 Task: Learn more about a recruiter lite.
Action: Mouse moved to (701, 86)
Screenshot: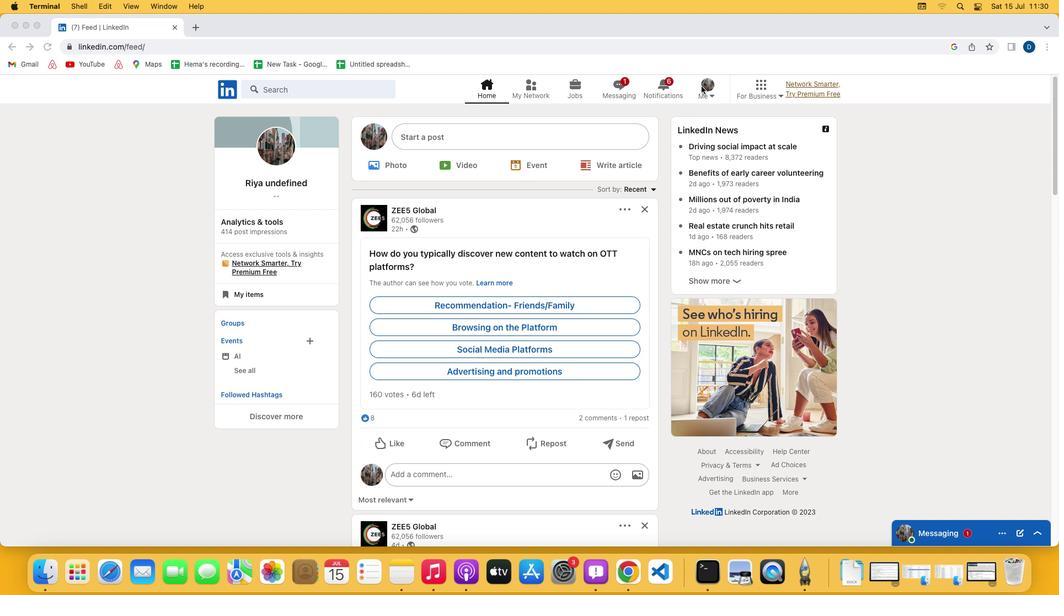 
Action: Mouse pressed left at (701, 86)
Screenshot: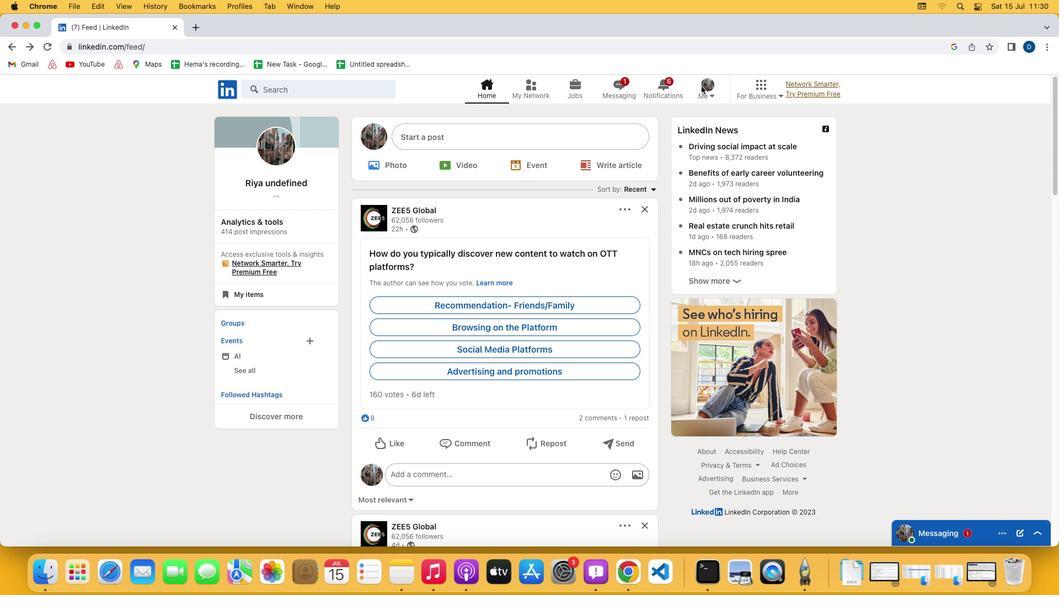 
Action: Mouse moved to (713, 84)
Screenshot: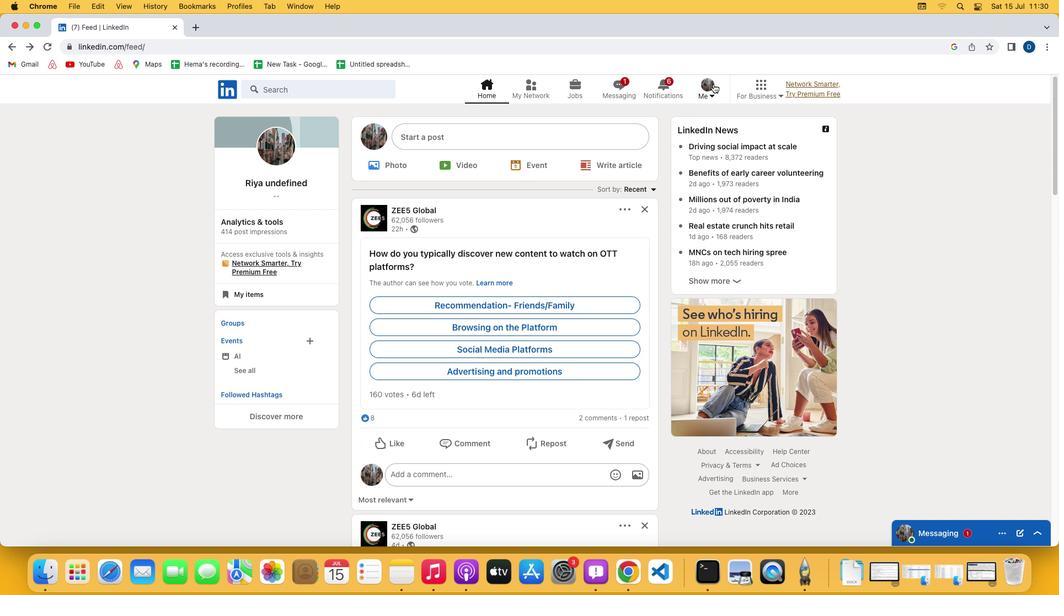 
Action: Mouse pressed left at (713, 84)
Screenshot: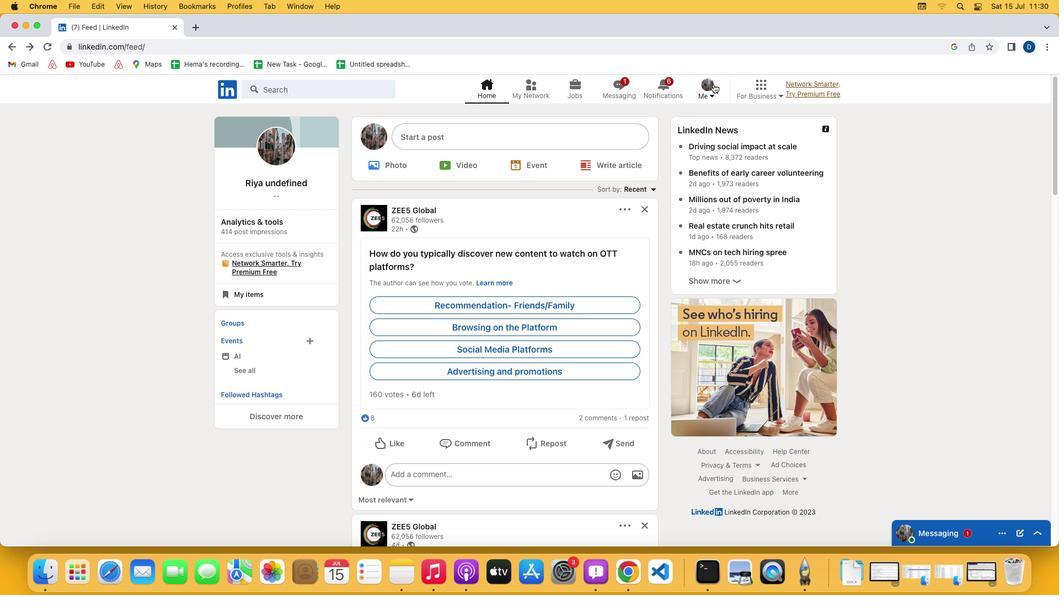 
Action: Mouse moved to (637, 207)
Screenshot: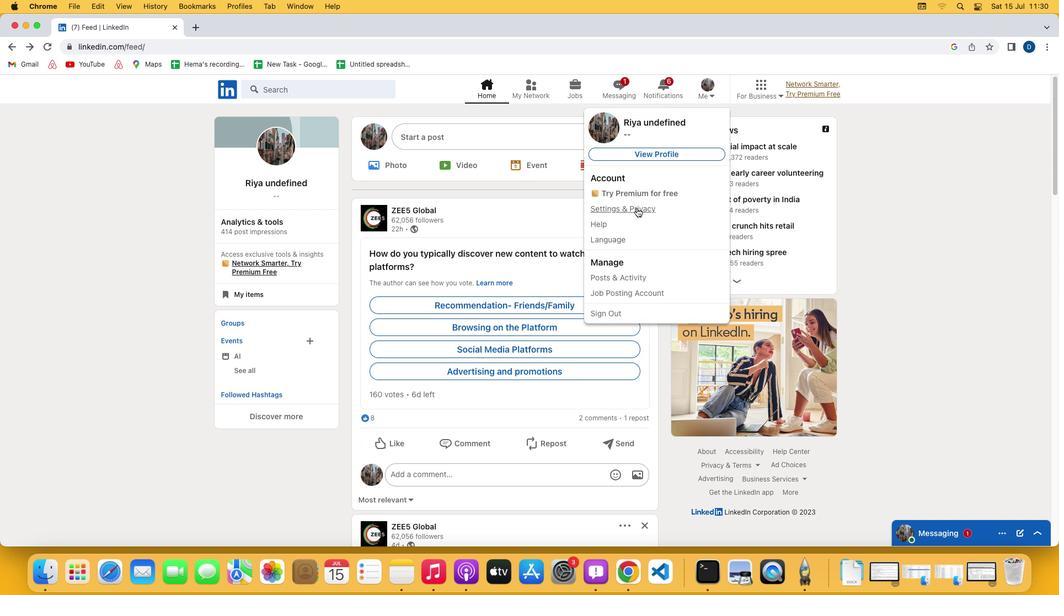 
Action: Mouse pressed left at (637, 207)
Screenshot: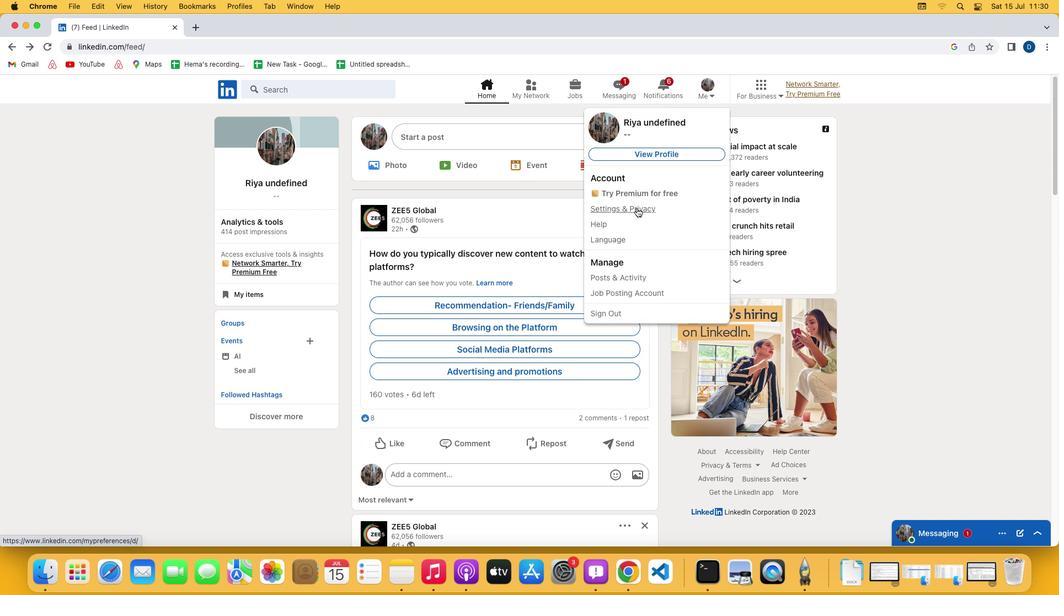 
Action: Mouse moved to (540, 335)
Screenshot: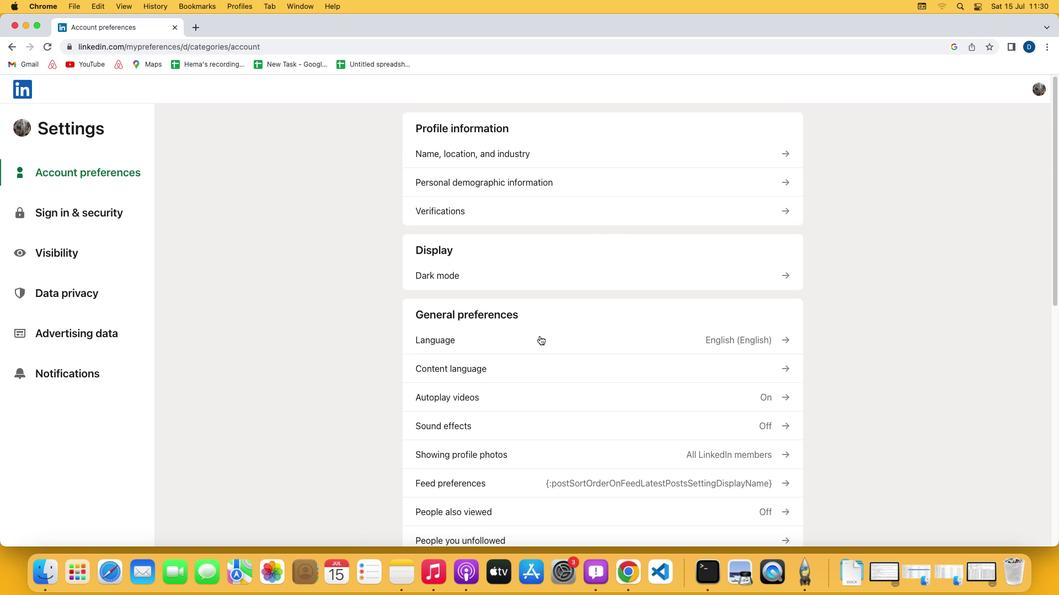
Action: Mouse scrolled (540, 335) with delta (0, 0)
Screenshot: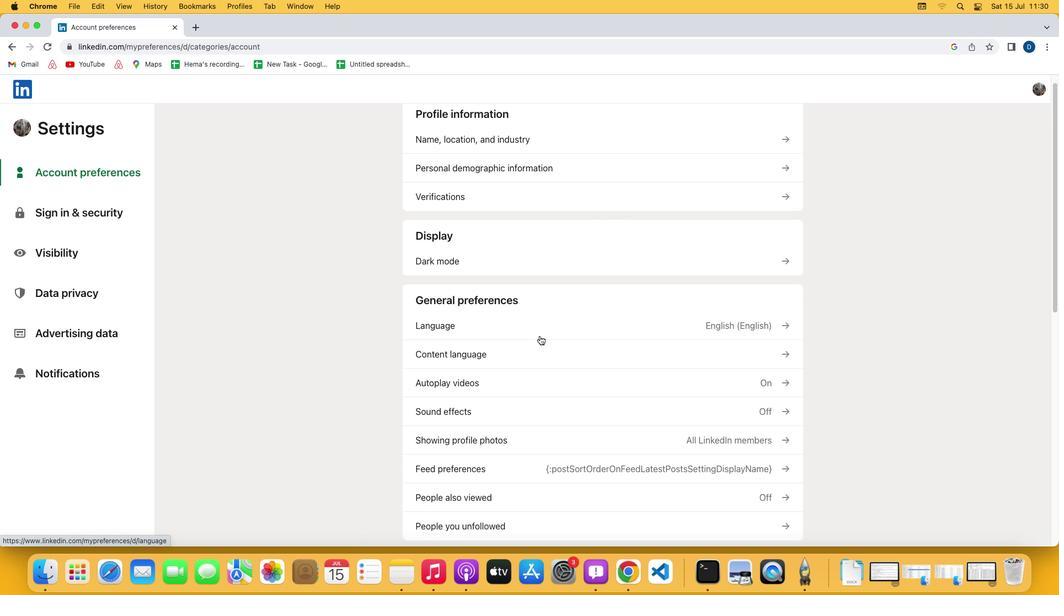 
Action: Mouse scrolled (540, 335) with delta (0, 0)
Screenshot: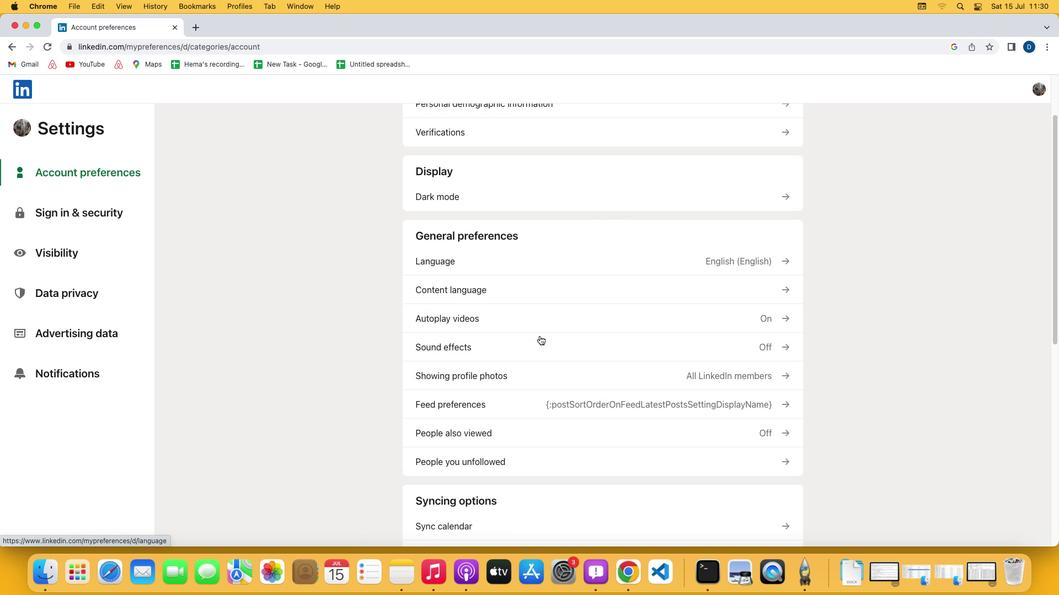 
Action: Mouse scrolled (540, 335) with delta (0, -1)
Screenshot: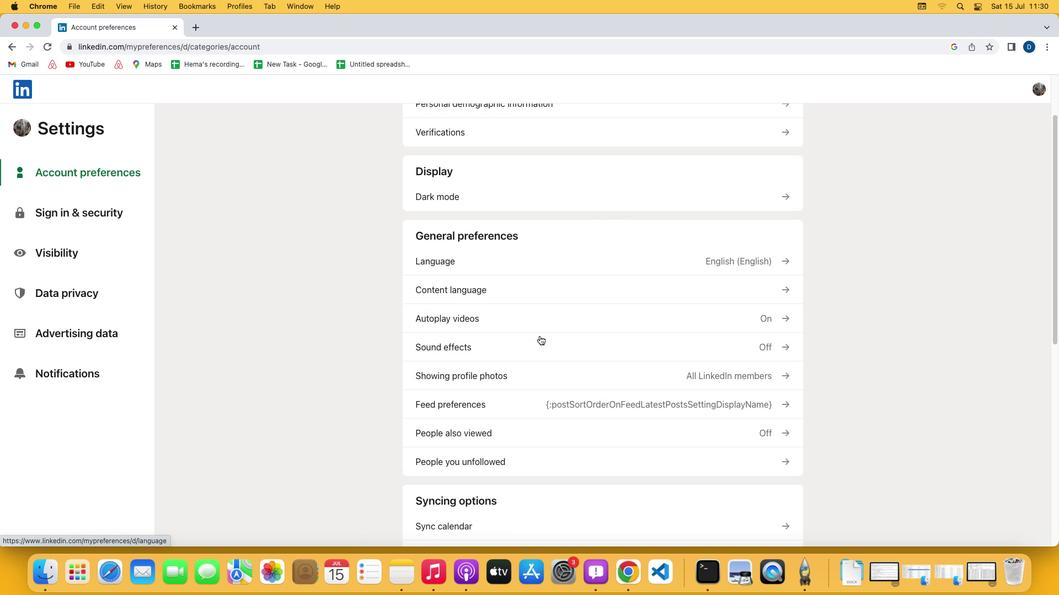 
Action: Mouse scrolled (540, 335) with delta (0, -2)
Screenshot: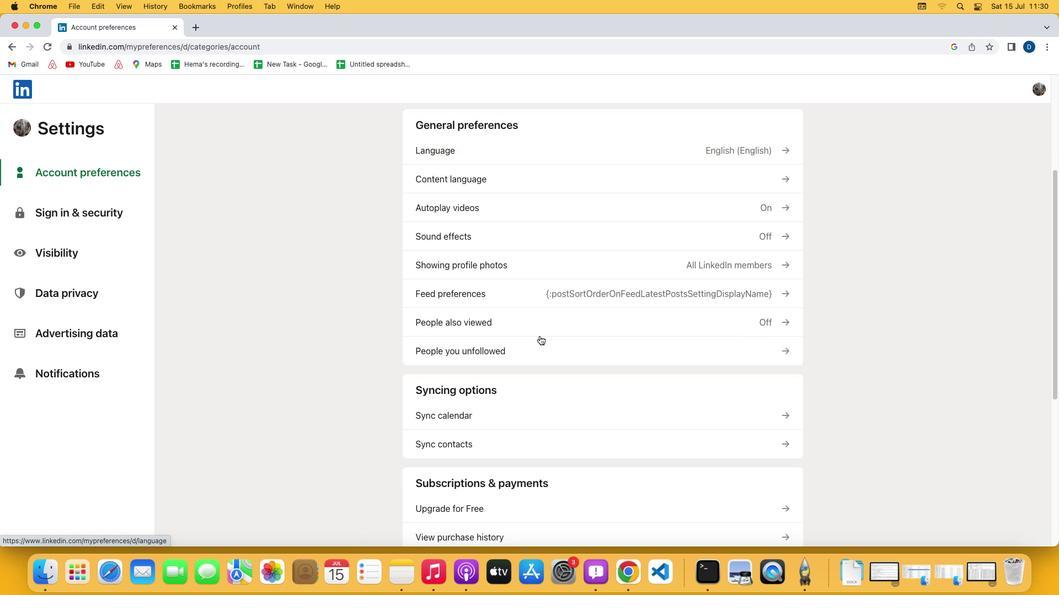 
Action: Mouse scrolled (540, 335) with delta (0, -2)
Screenshot: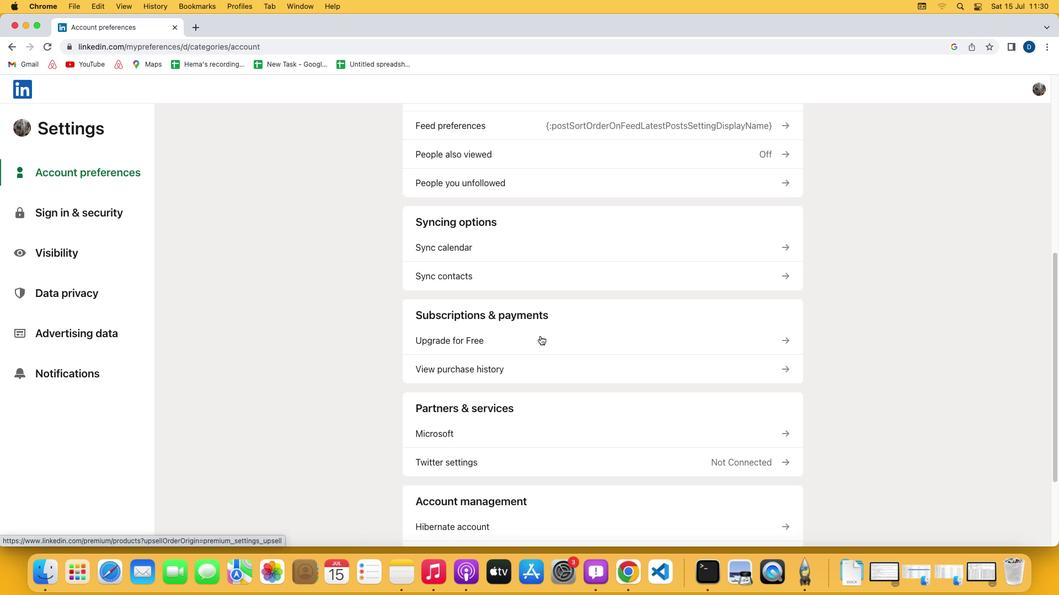 
Action: Mouse moved to (540, 335)
Screenshot: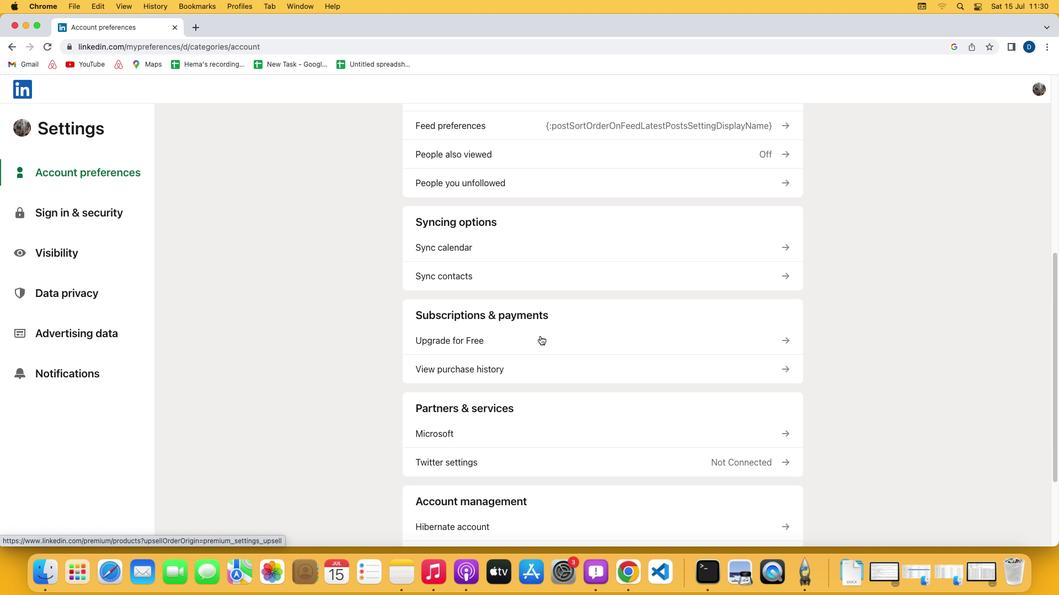 
Action: Mouse pressed left at (540, 335)
Screenshot: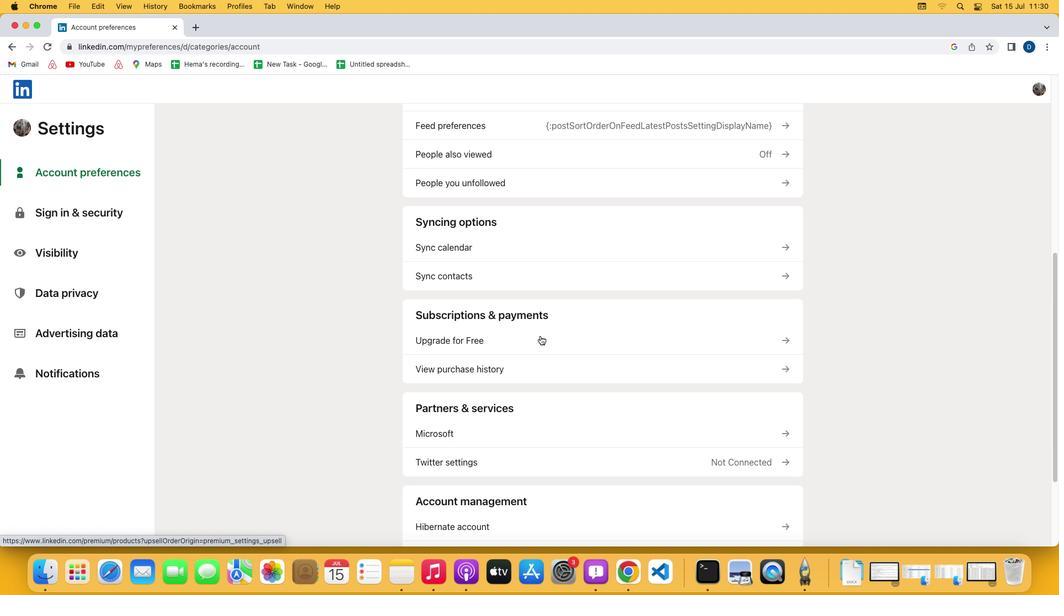 
Action: Mouse moved to (429, 303)
Screenshot: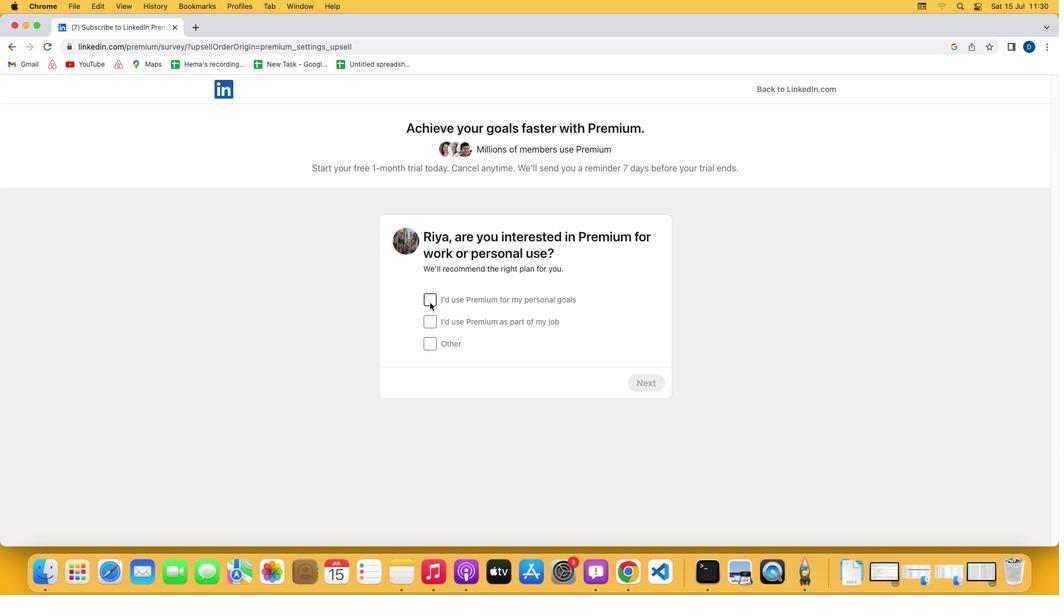 
Action: Mouse pressed left at (429, 303)
Screenshot: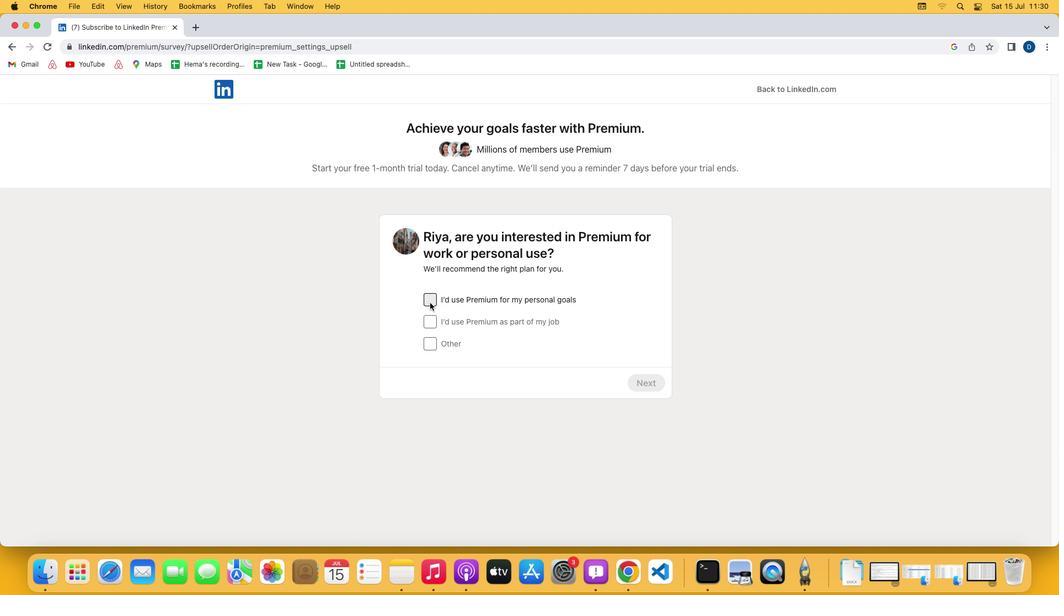 
Action: Mouse moved to (638, 381)
Screenshot: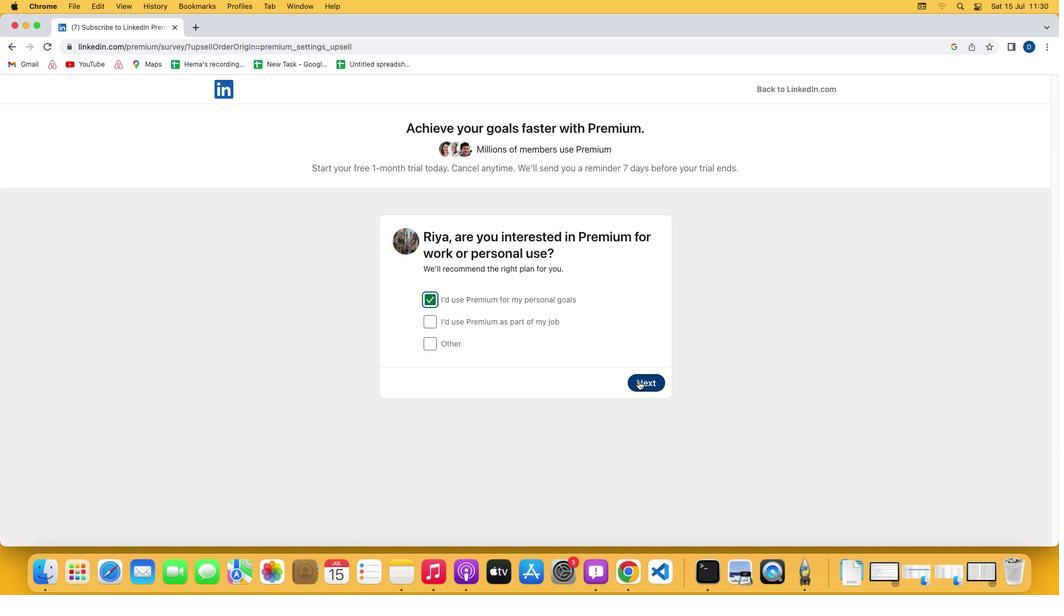
Action: Mouse pressed left at (638, 381)
Screenshot: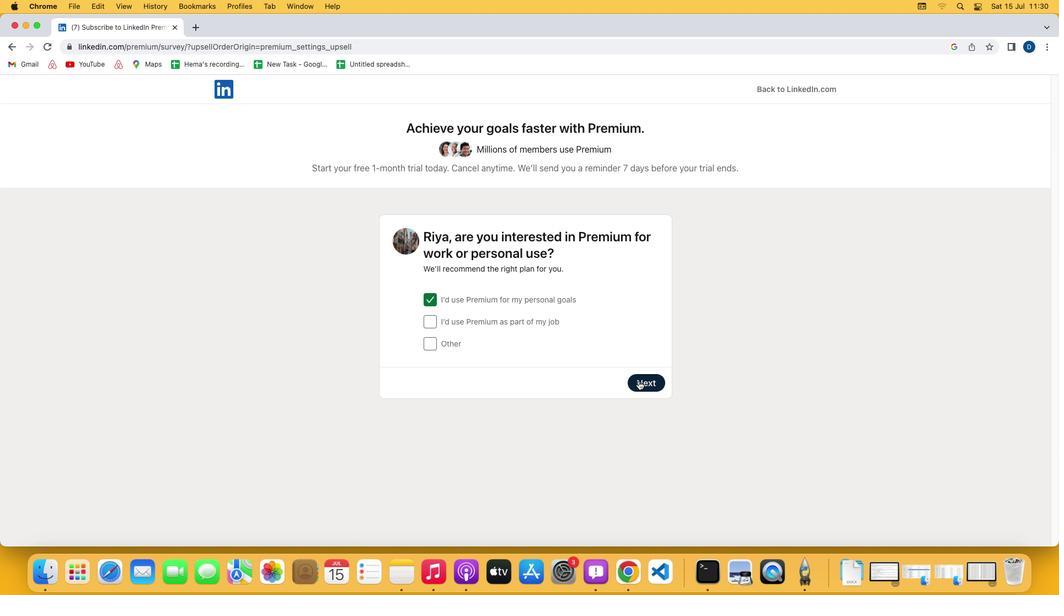 
Action: Mouse moved to (650, 449)
Screenshot: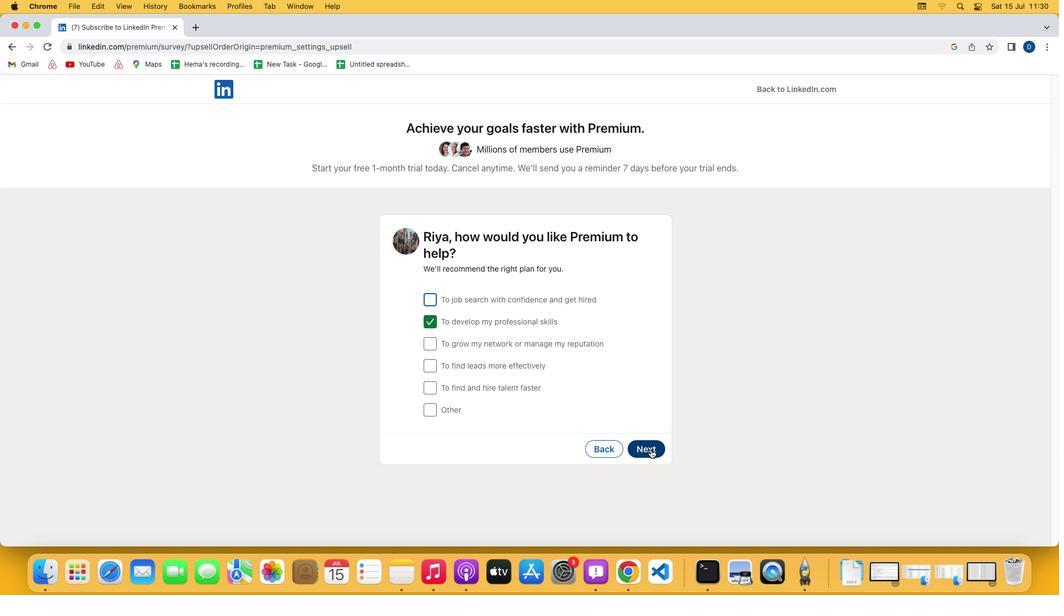 
Action: Mouse pressed left at (650, 449)
Screenshot: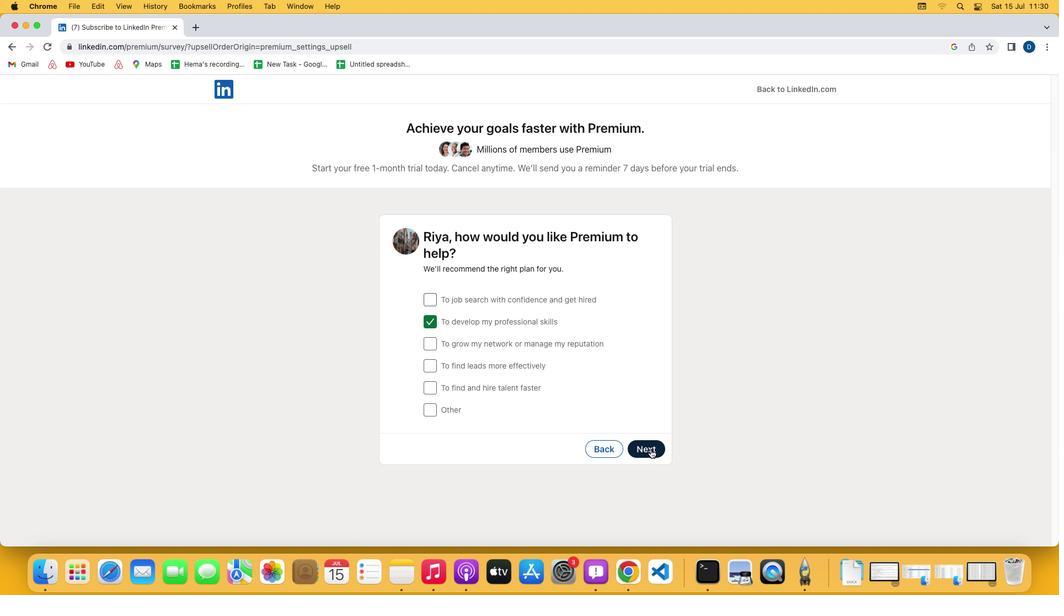 
Action: Mouse moved to (428, 323)
Screenshot: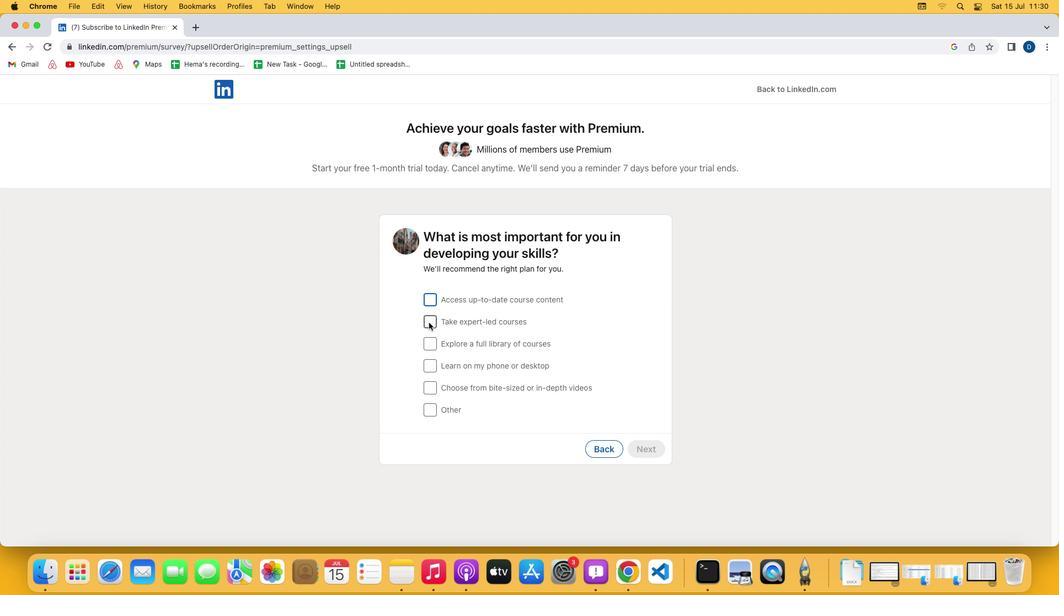 
Action: Mouse pressed left at (428, 323)
Screenshot: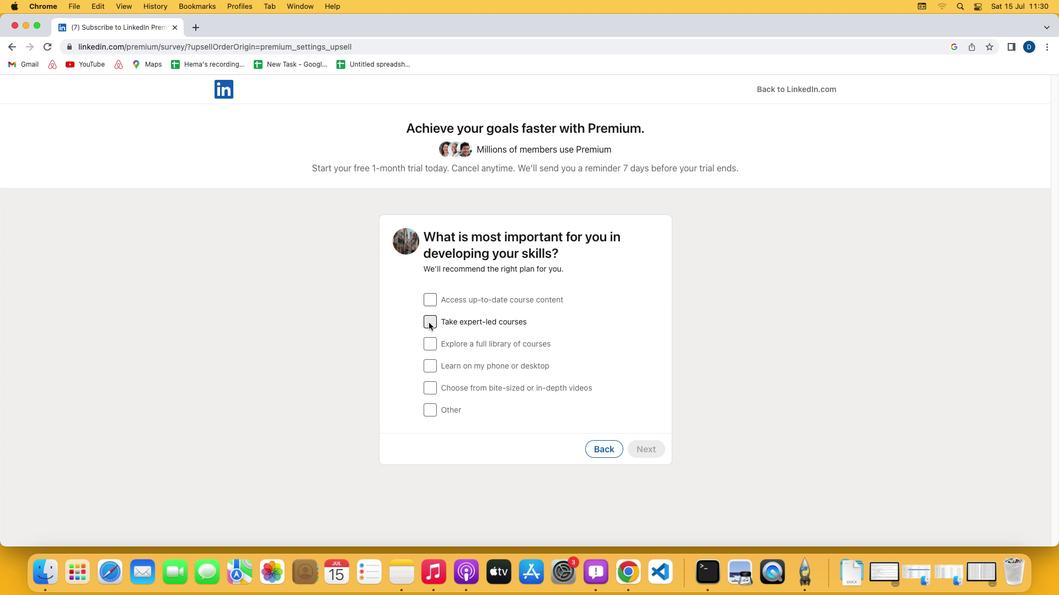 
Action: Mouse moved to (646, 453)
Screenshot: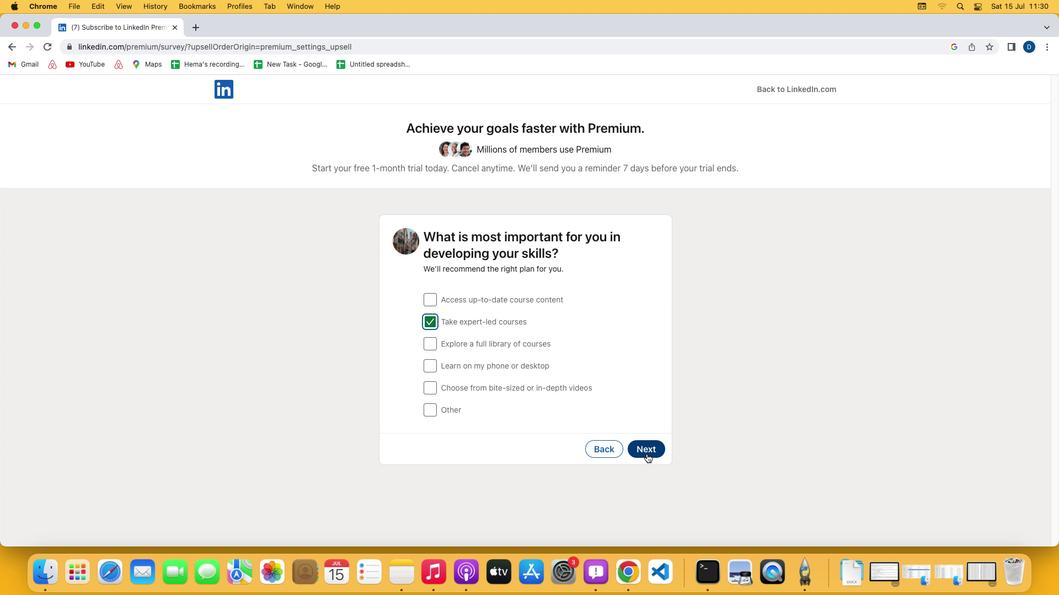
Action: Mouse pressed left at (646, 453)
Screenshot: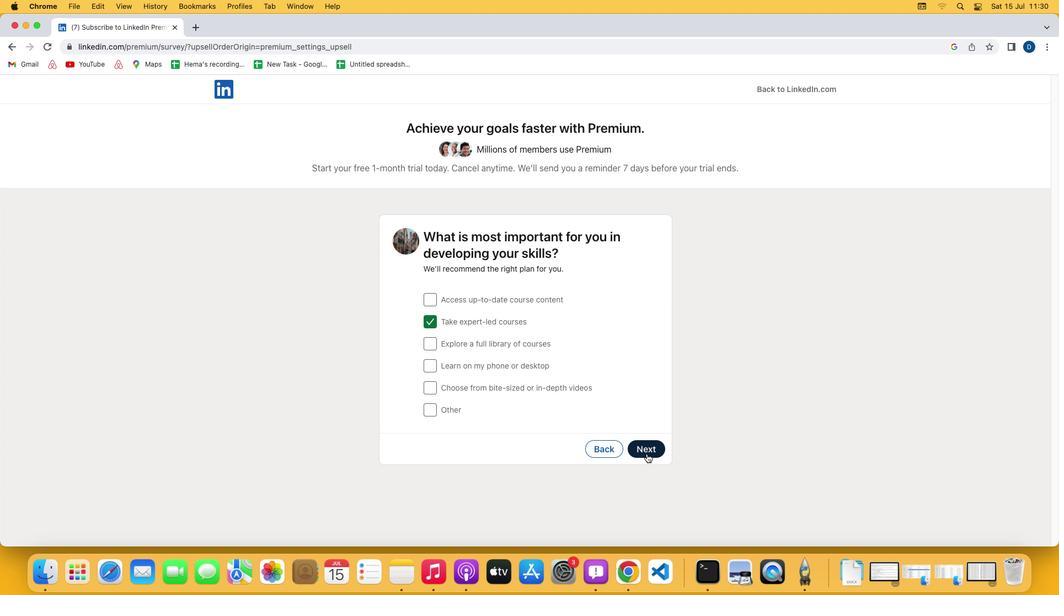 
Action: Mouse moved to (590, 424)
Screenshot: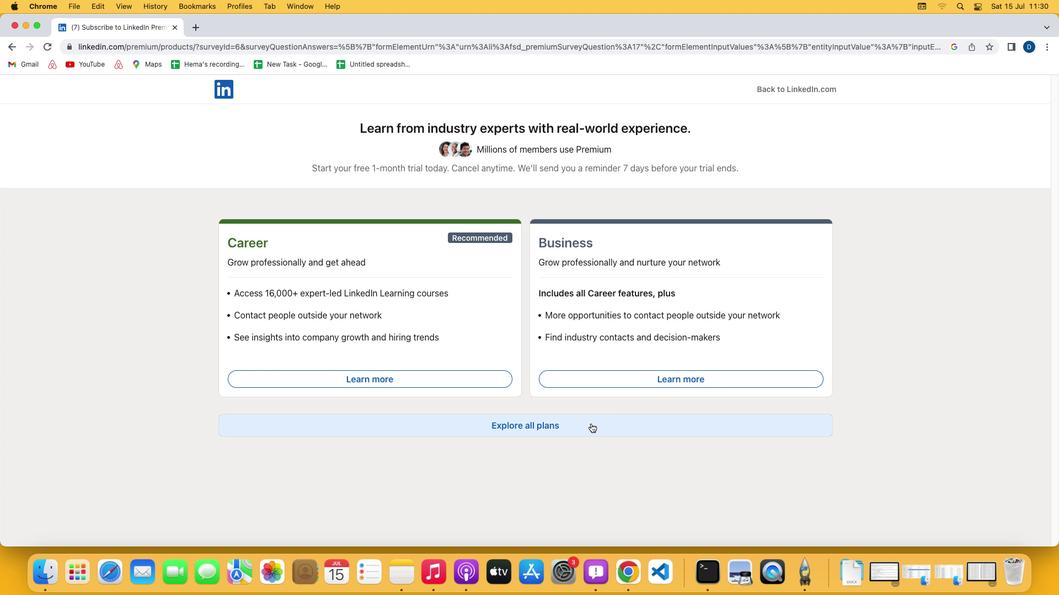 
Action: Mouse pressed left at (590, 424)
Screenshot: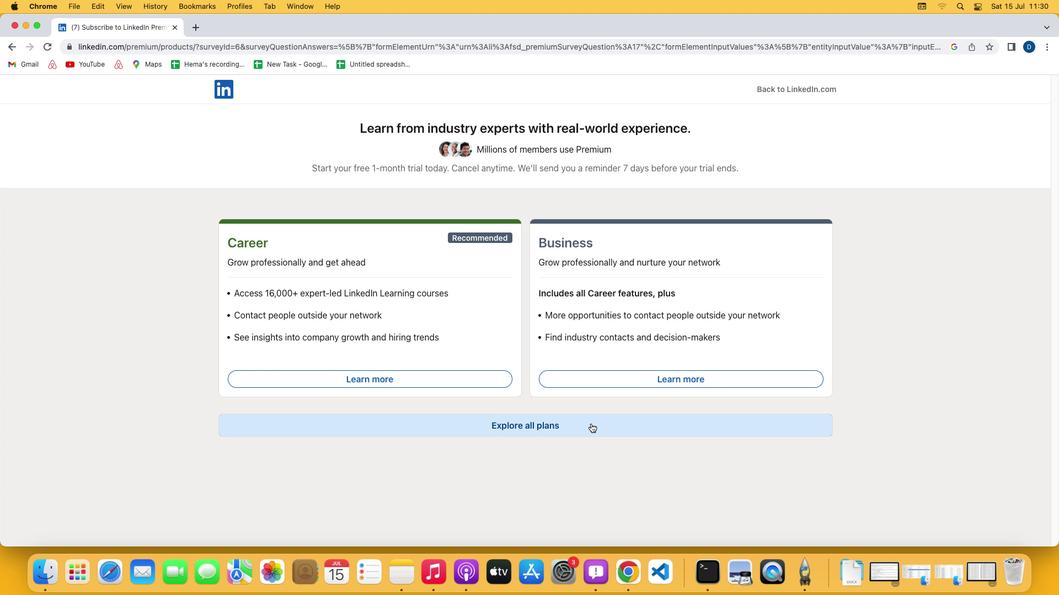 
Action: Mouse moved to (751, 457)
Screenshot: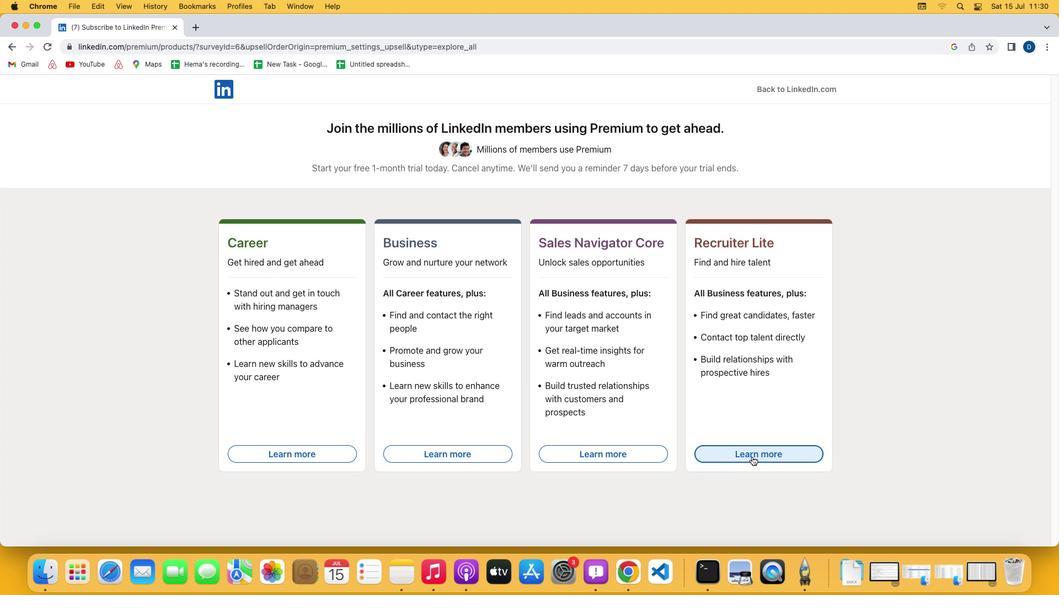 
Action: Mouse pressed left at (751, 457)
Screenshot: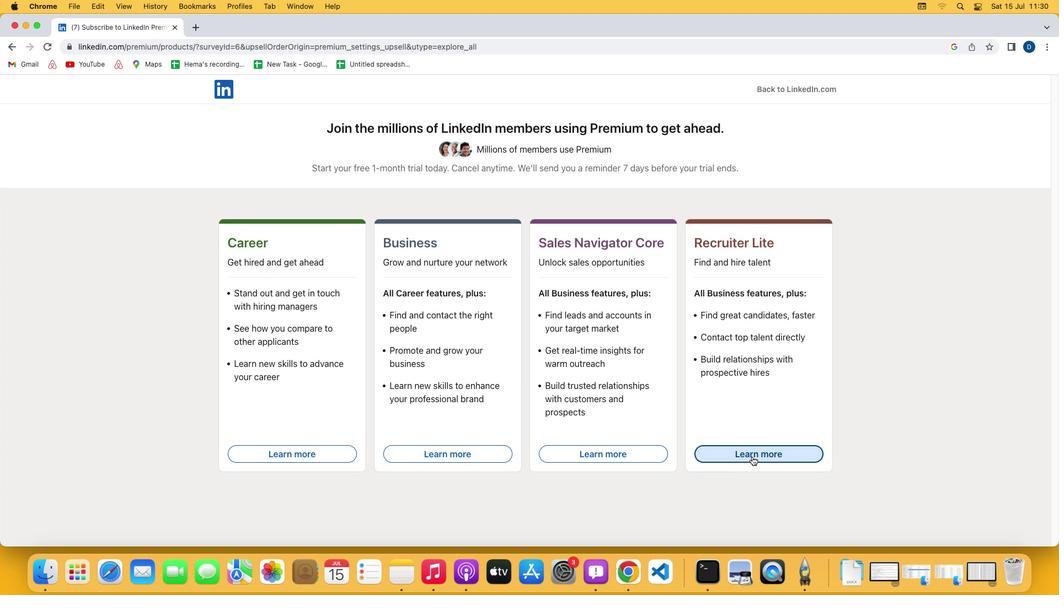 
